 Task: Put "Image B" in Rick lived in the fast lane in Action Trailer
Action: Mouse pressed left at (138, 64)
Screenshot: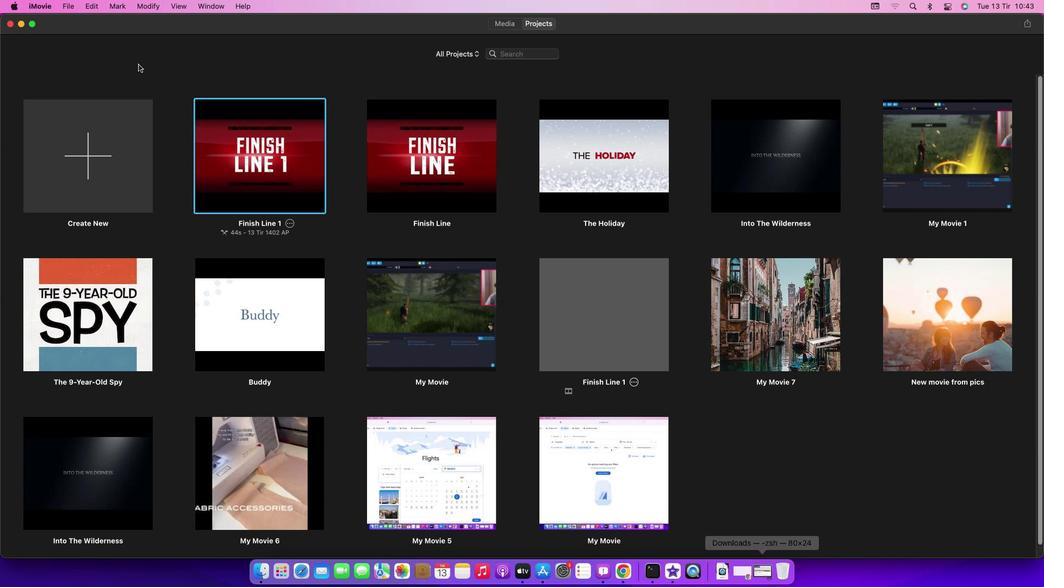 
Action: Mouse moved to (65, 5)
Screenshot: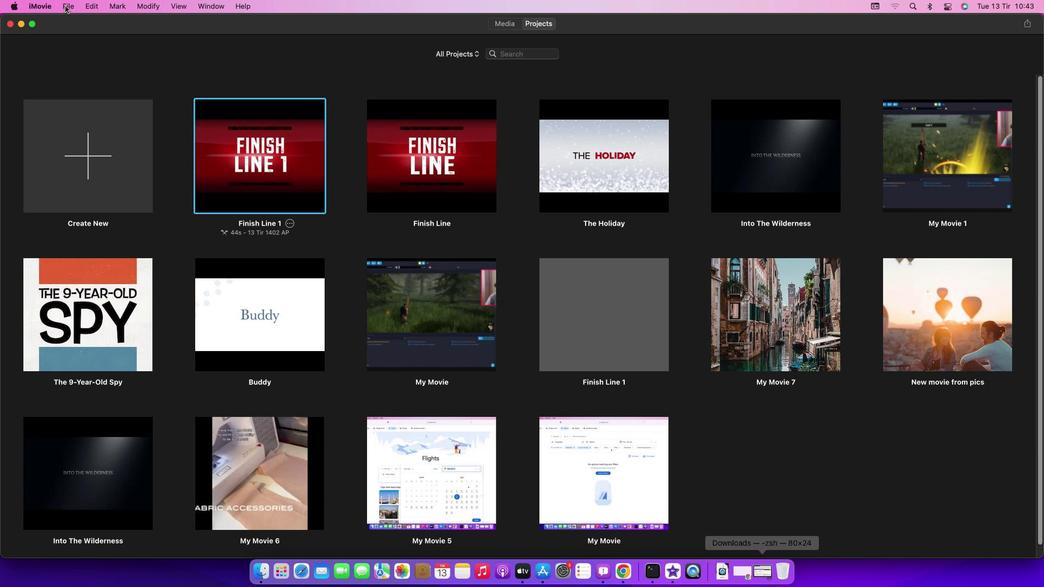 
Action: Mouse pressed left at (65, 5)
Screenshot: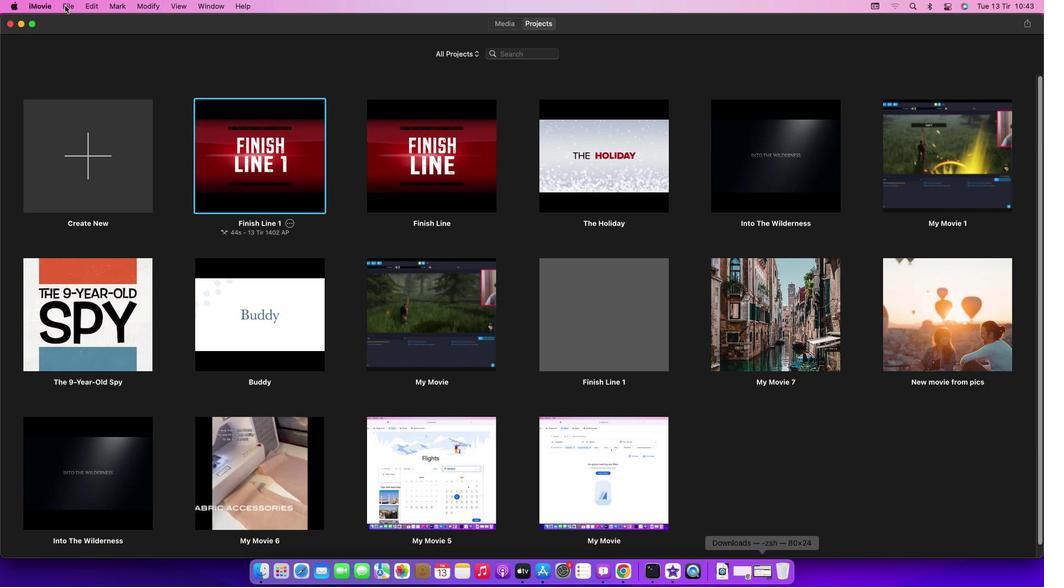 
Action: Mouse moved to (96, 36)
Screenshot: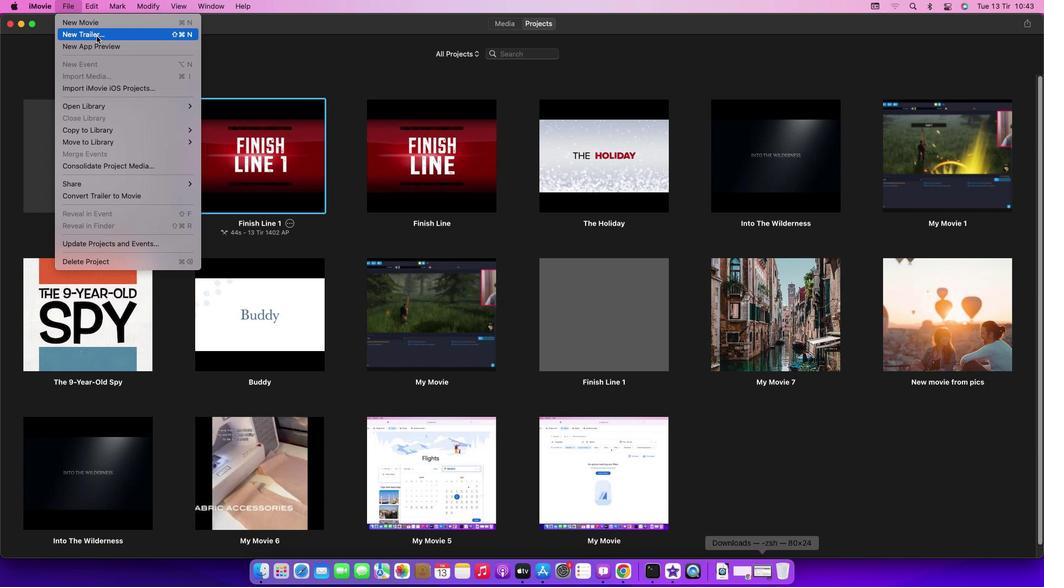 
Action: Mouse pressed left at (96, 36)
Screenshot: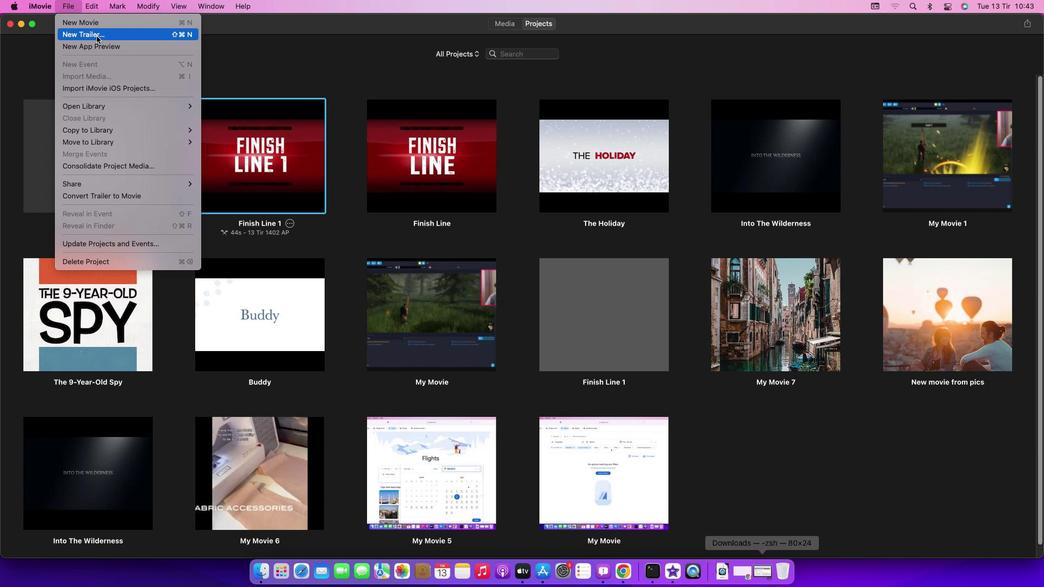 
Action: Mouse moved to (615, 308)
Screenshot: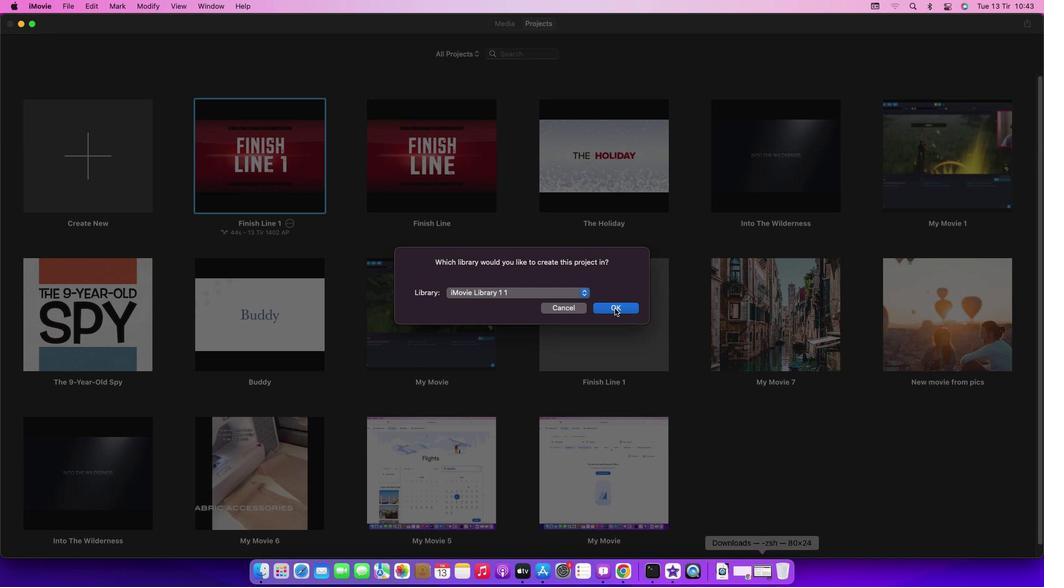 
Action: Mouse pressed left at (615, 308)
Screenshot: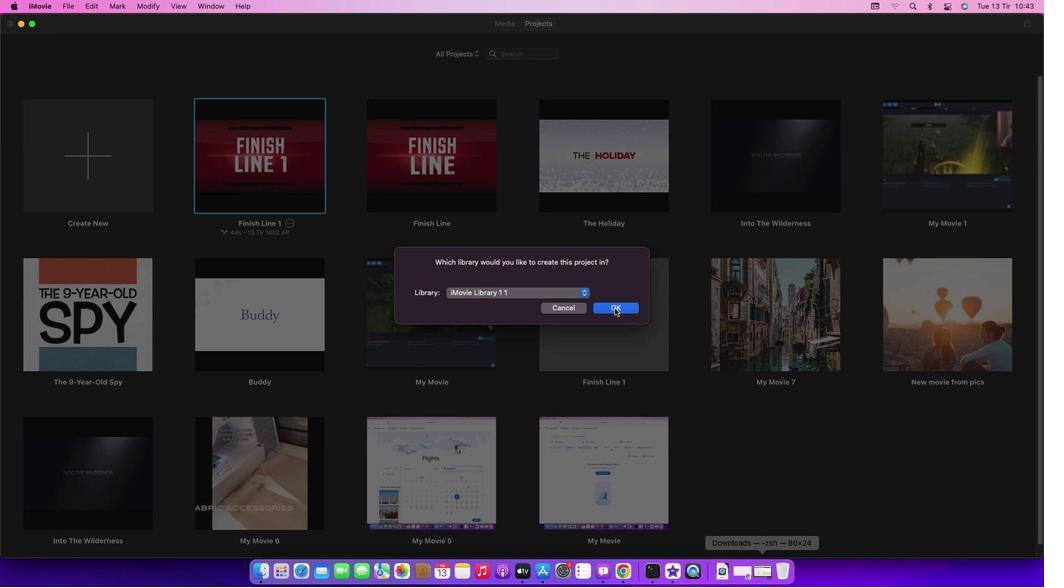 
Action: Mouse moved to (322, 214)
Screenshot: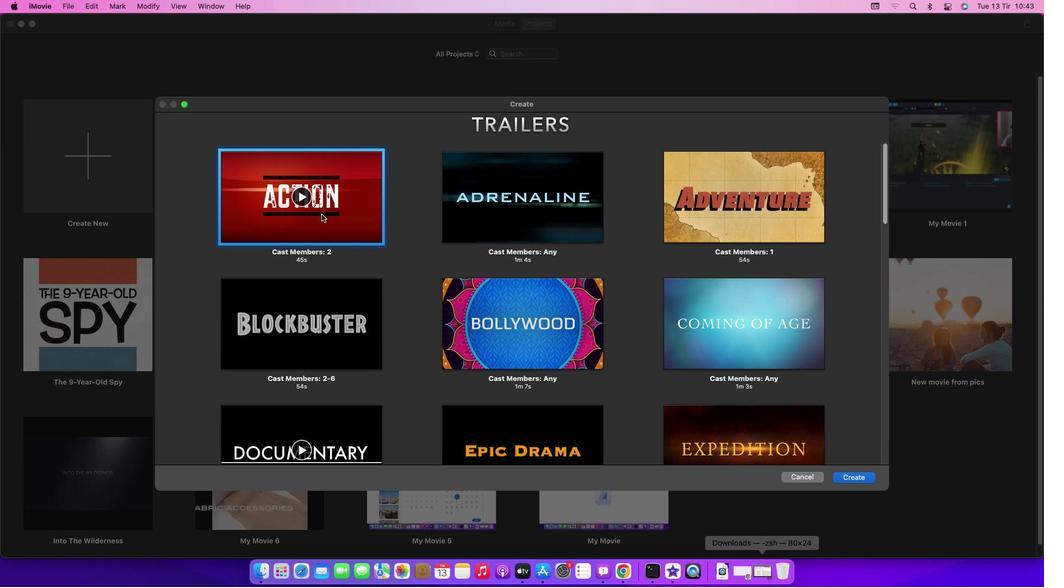 
Action: Mouse pressed left at (322, 214)
Screenshot: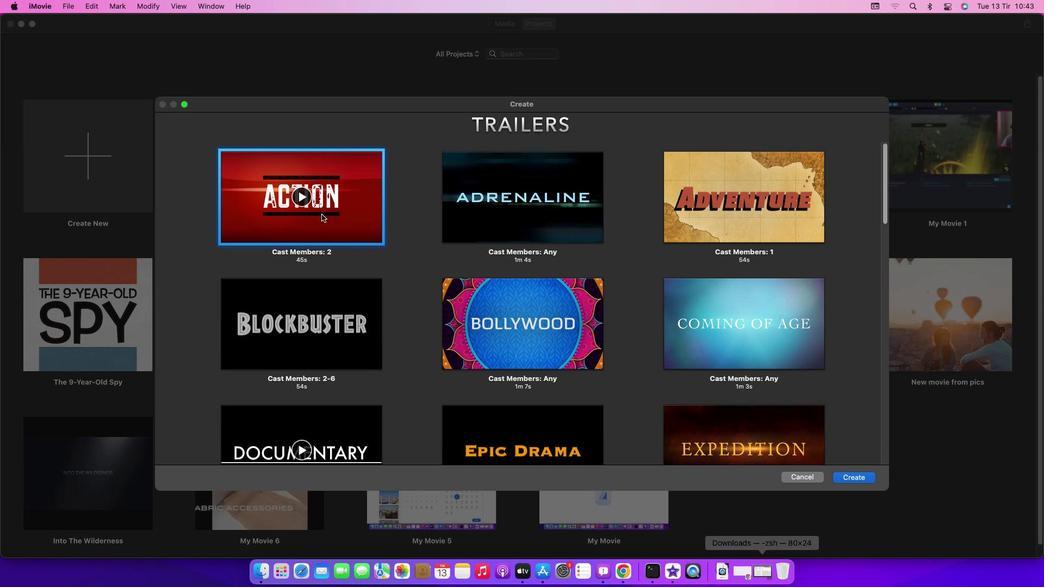 
Action: Mouse moved to (866, 481)
Screenshot: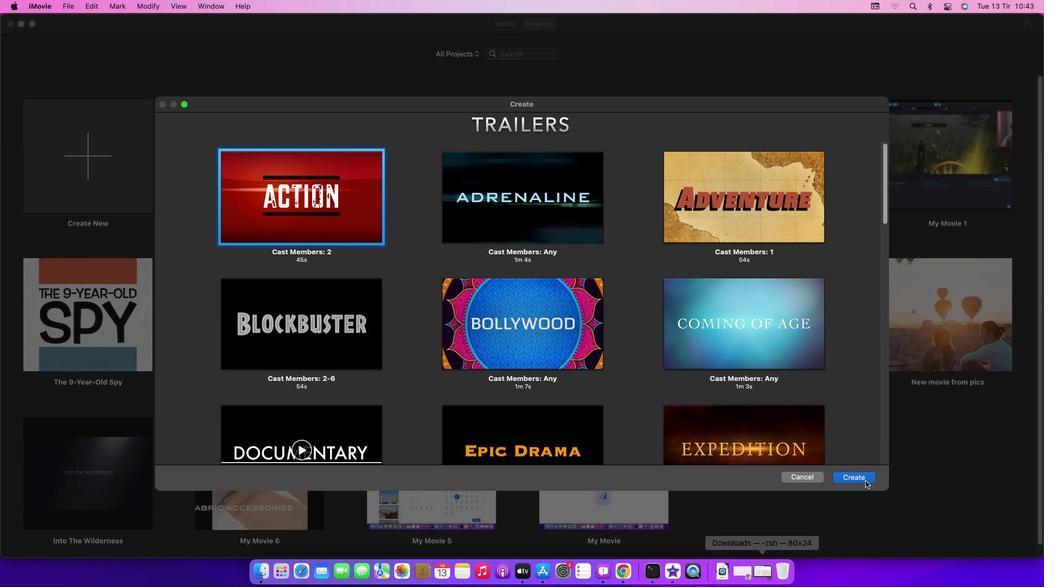 
Action: Mouse pressed left at (866, 481)
Screenshot: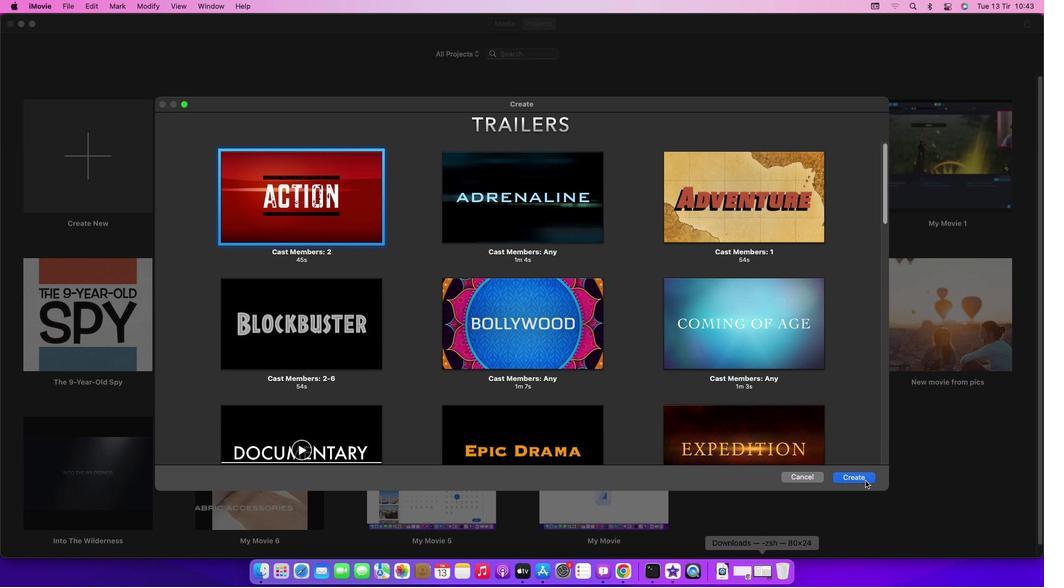 
Action: Mouse moved to (623, 310)
Screenshot: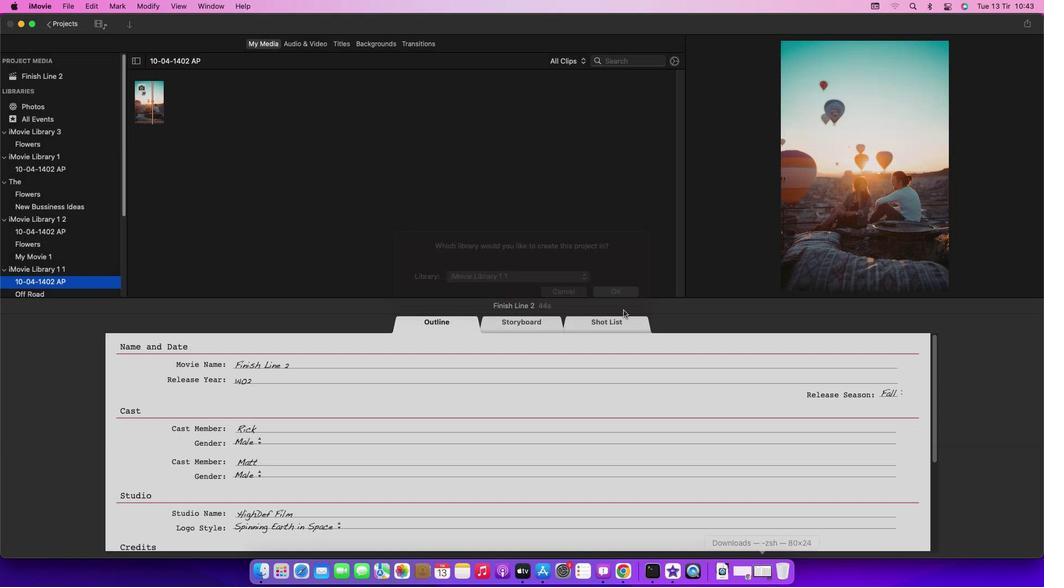 
Action: Mouse pressed left at (623, 310)
Screenshot: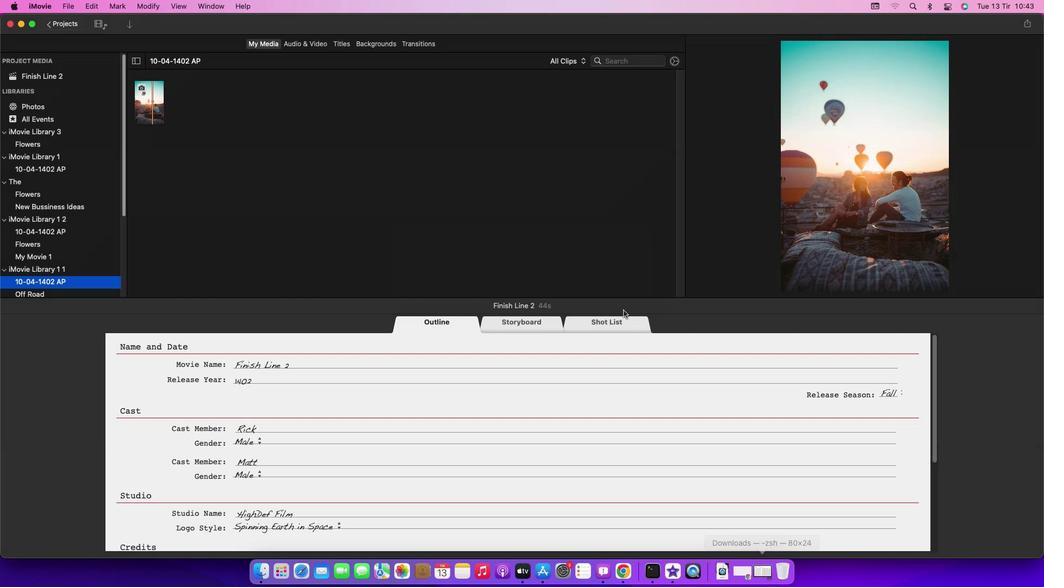 
Action: Mouse moved to (520, 326)
Screenshot: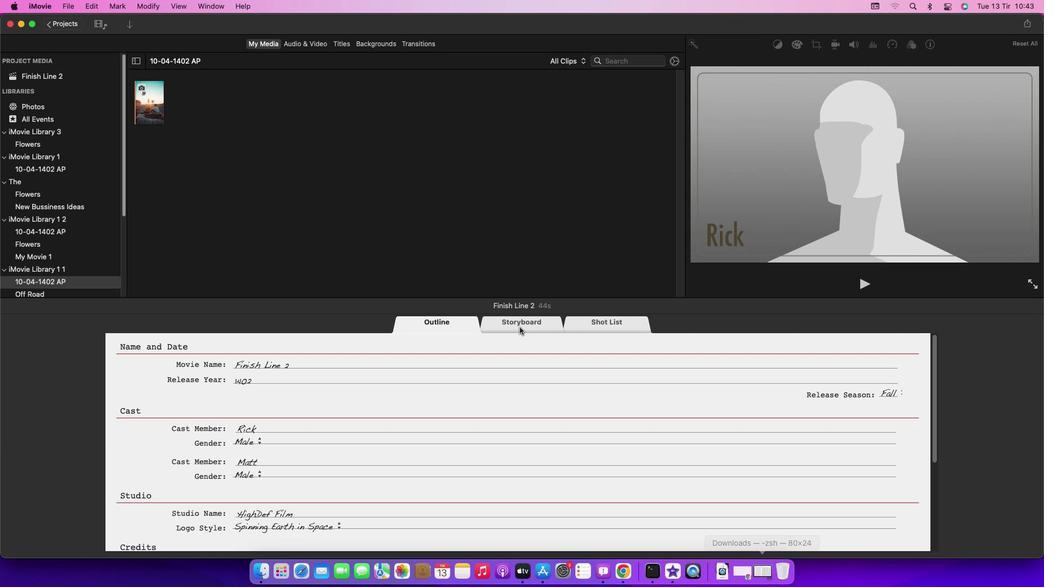 
Action: Mouse pressed left at (520, 326)
Screenshot: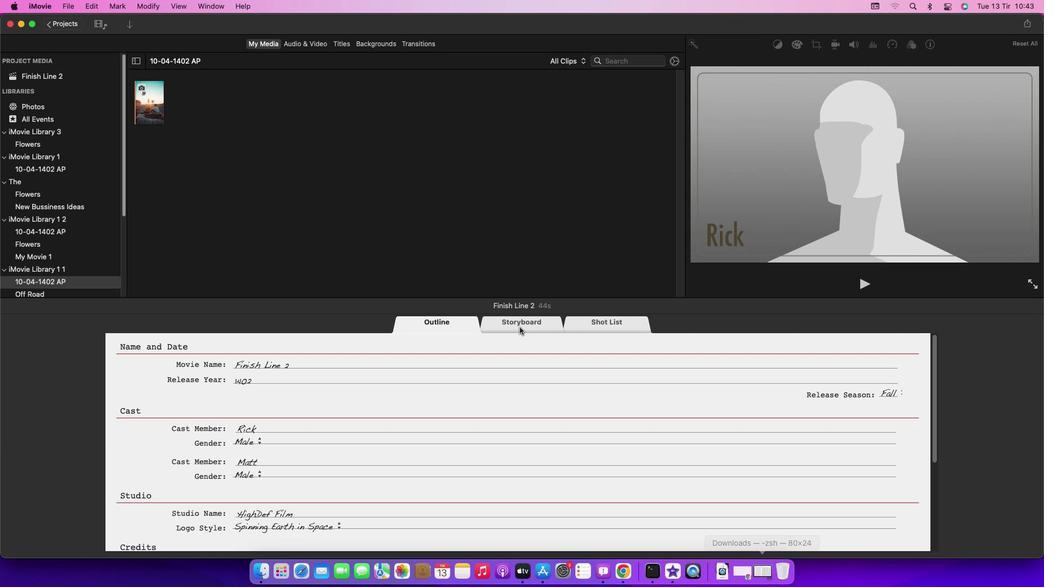 
Action: Mouse moved to (268, 505)
Screenshot: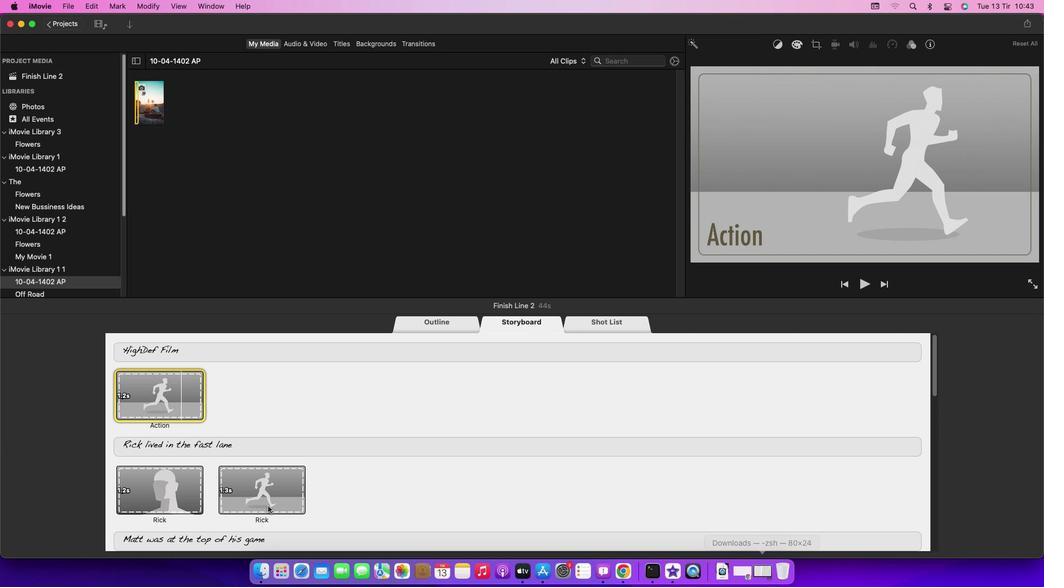 
Action: Mouse pressed left at (268, 505)
Screenshot: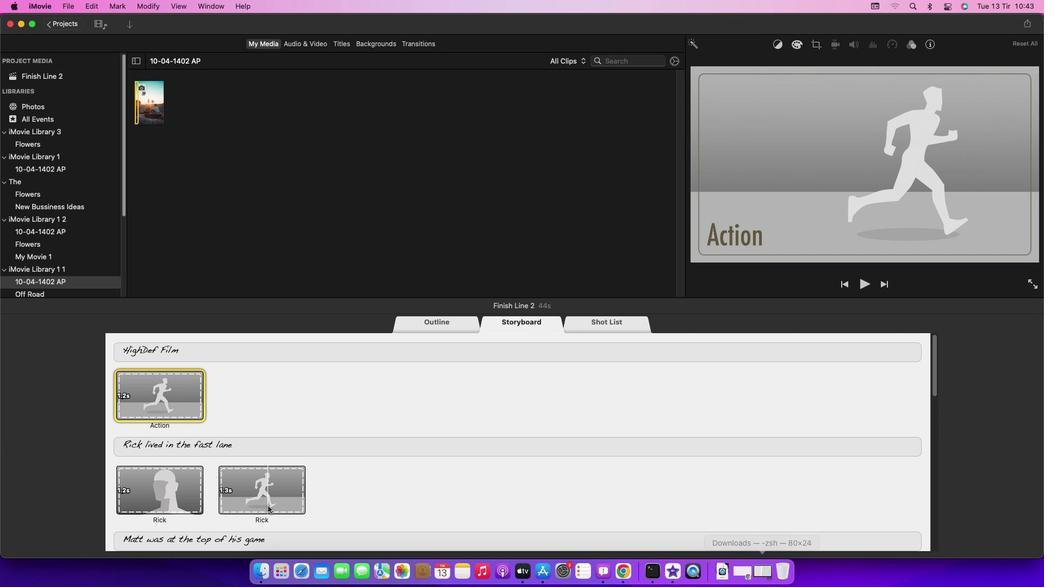 
Action: Mouse moved to (123, 28)
Screenshot: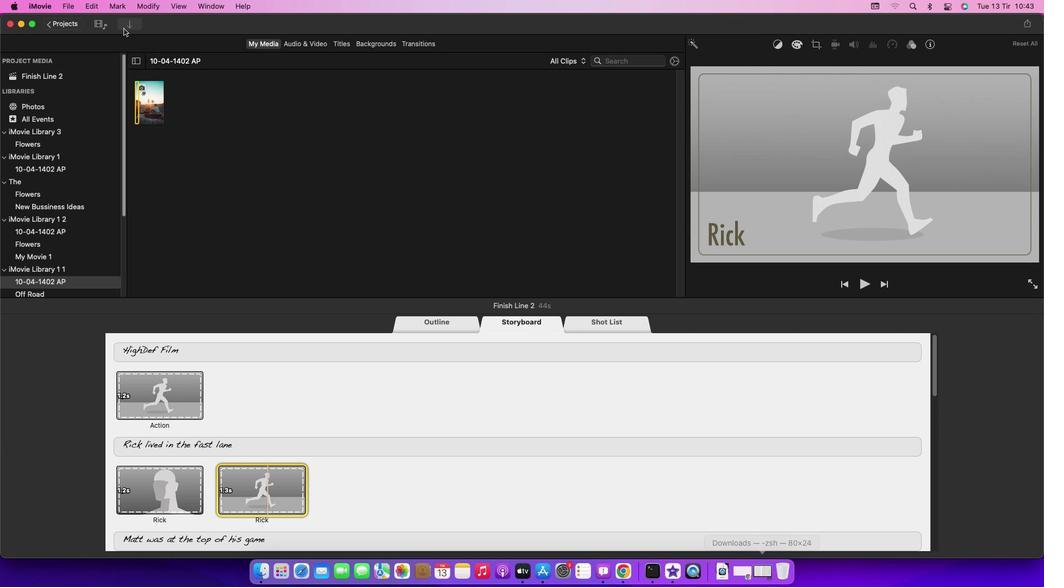 
Action: Mouse pressed left at (123, 28)
Screenshot: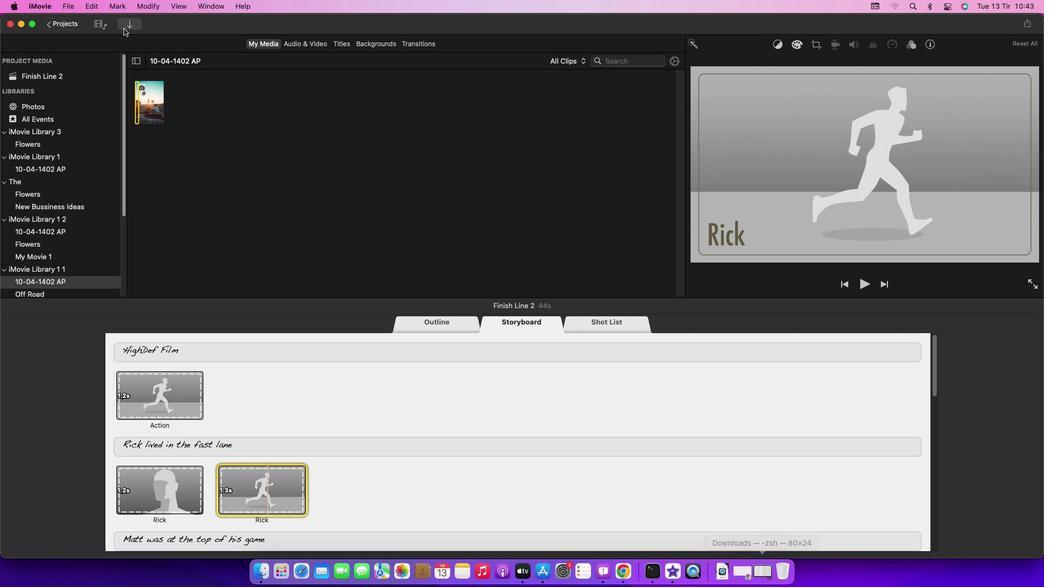 
Action: Mouse moved to (335, 302)
Screenshot: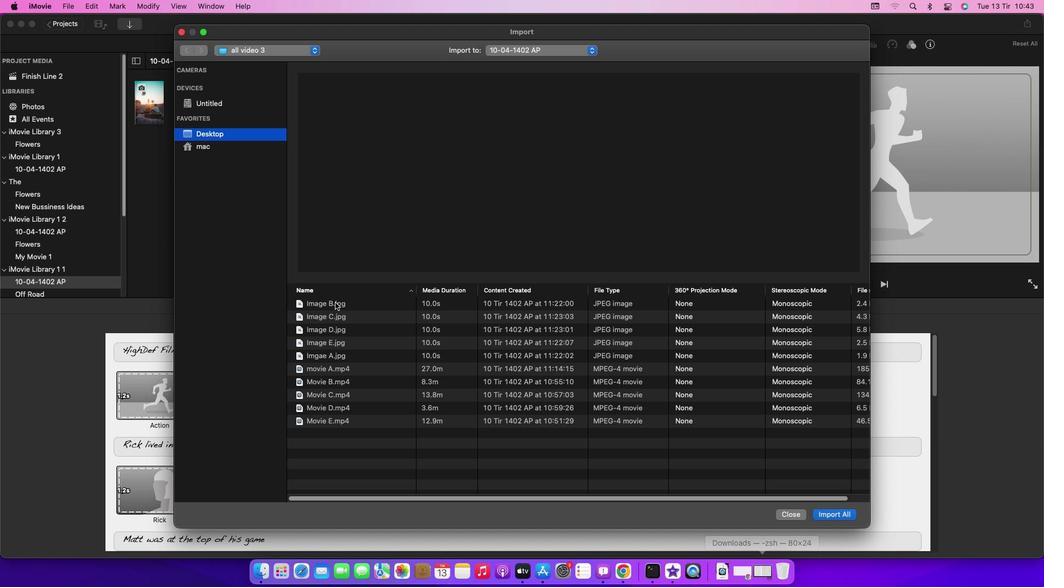 
Action: Mouse pressed left at (335, 302)
Screenshot: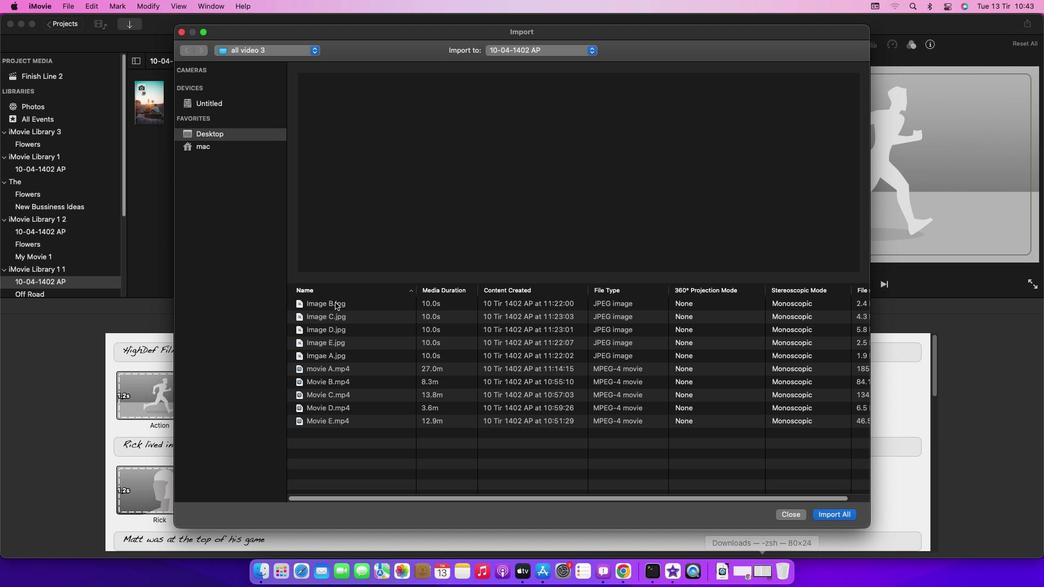
Action: Mouse moved to (826, 514)
Screenshot: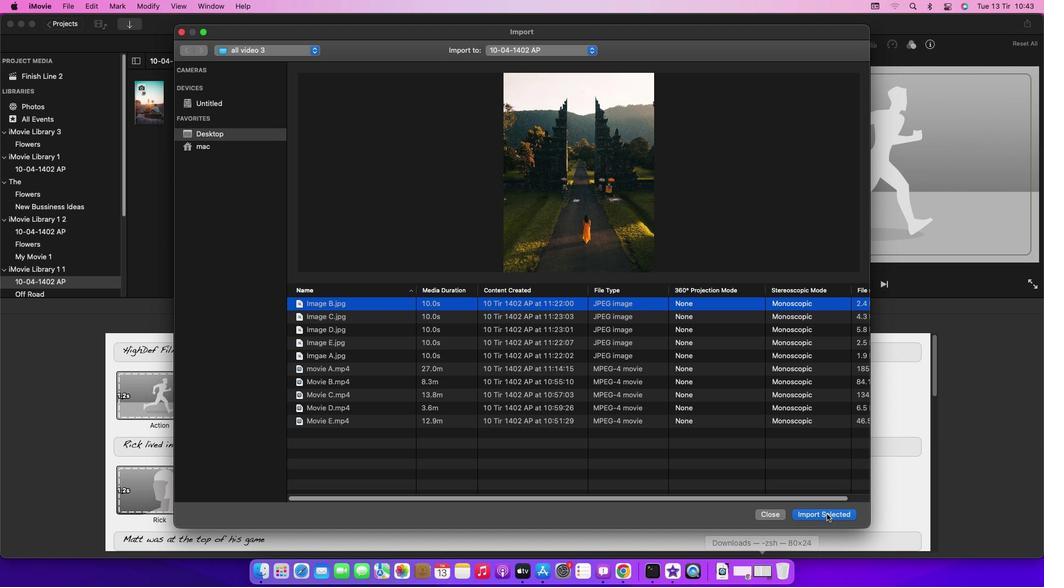 
Action: Mouse pressed left at (826, 514)
Screenshot: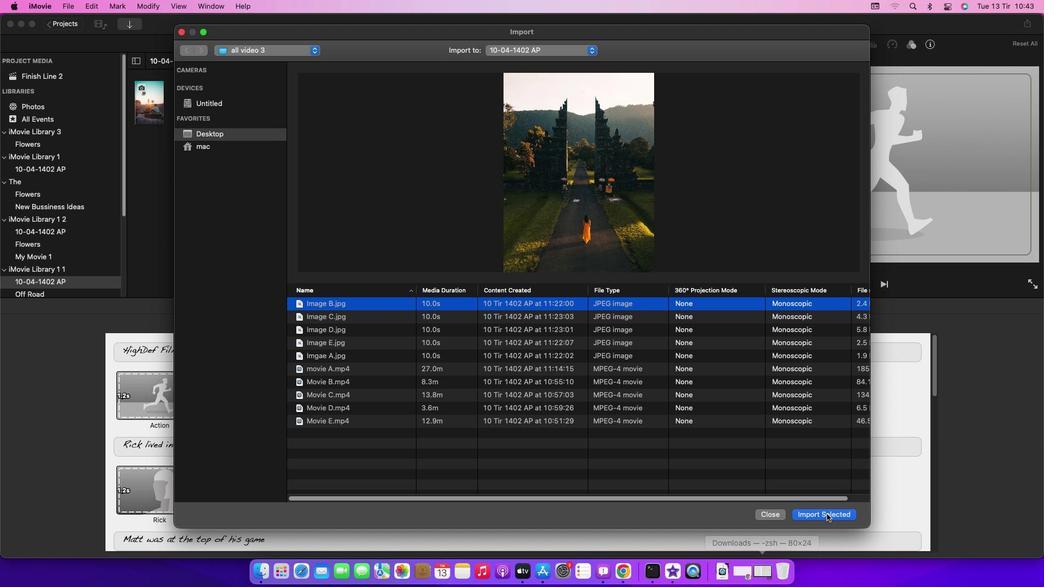
Action: Mouse moved to (160, 117)
Screenshot: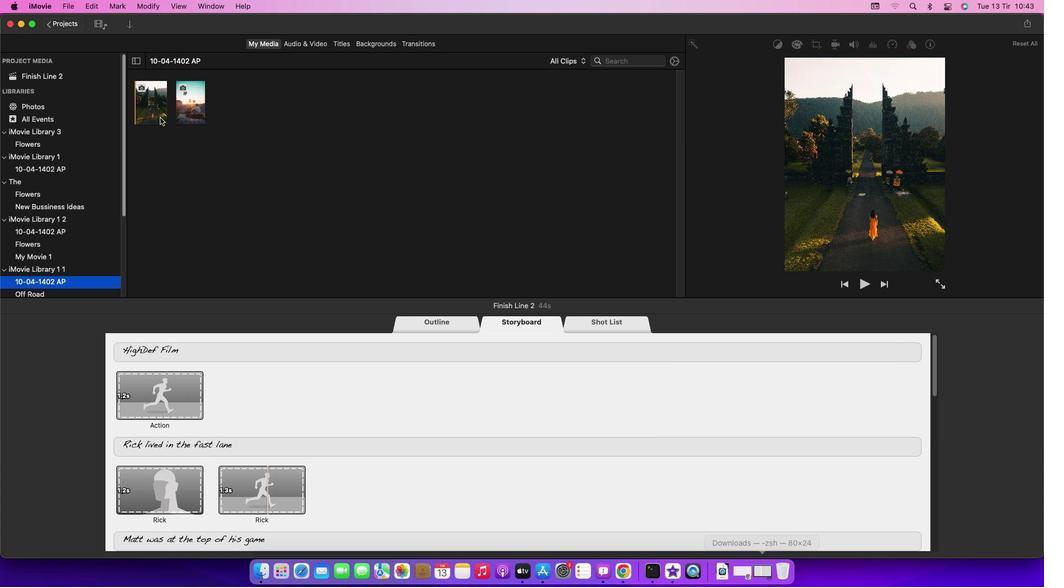 
Action: Mouse pressed left at (160, 117)
Screenshot: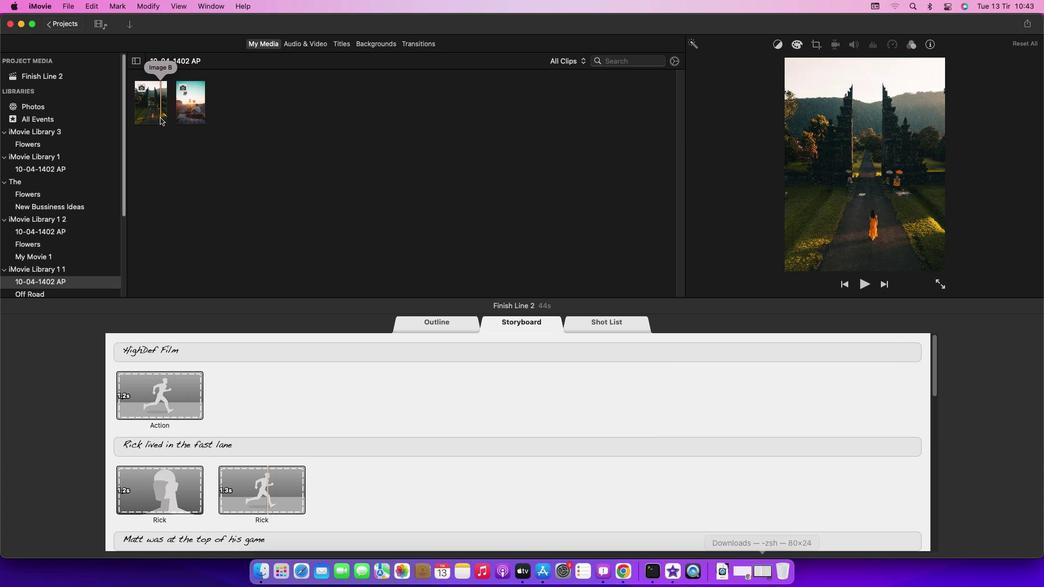 
Action: Mouse moved to (345, 258)
Screenshot: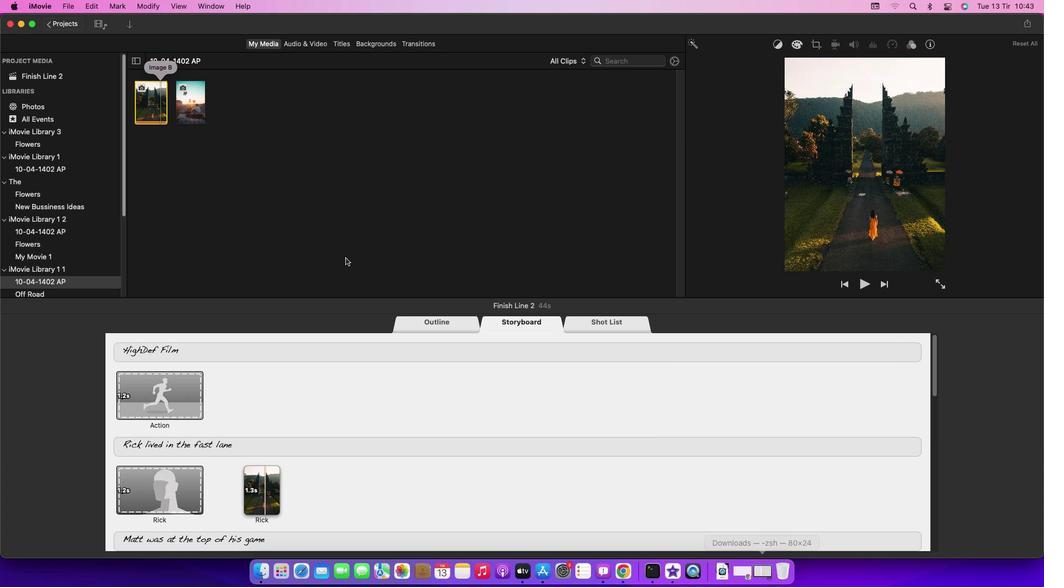 
